 Task: Add a dentist appointment for a dental extraction on the 8th at 2:30 PM.
Action: Mouse moved to (91, 272)
Screenshot: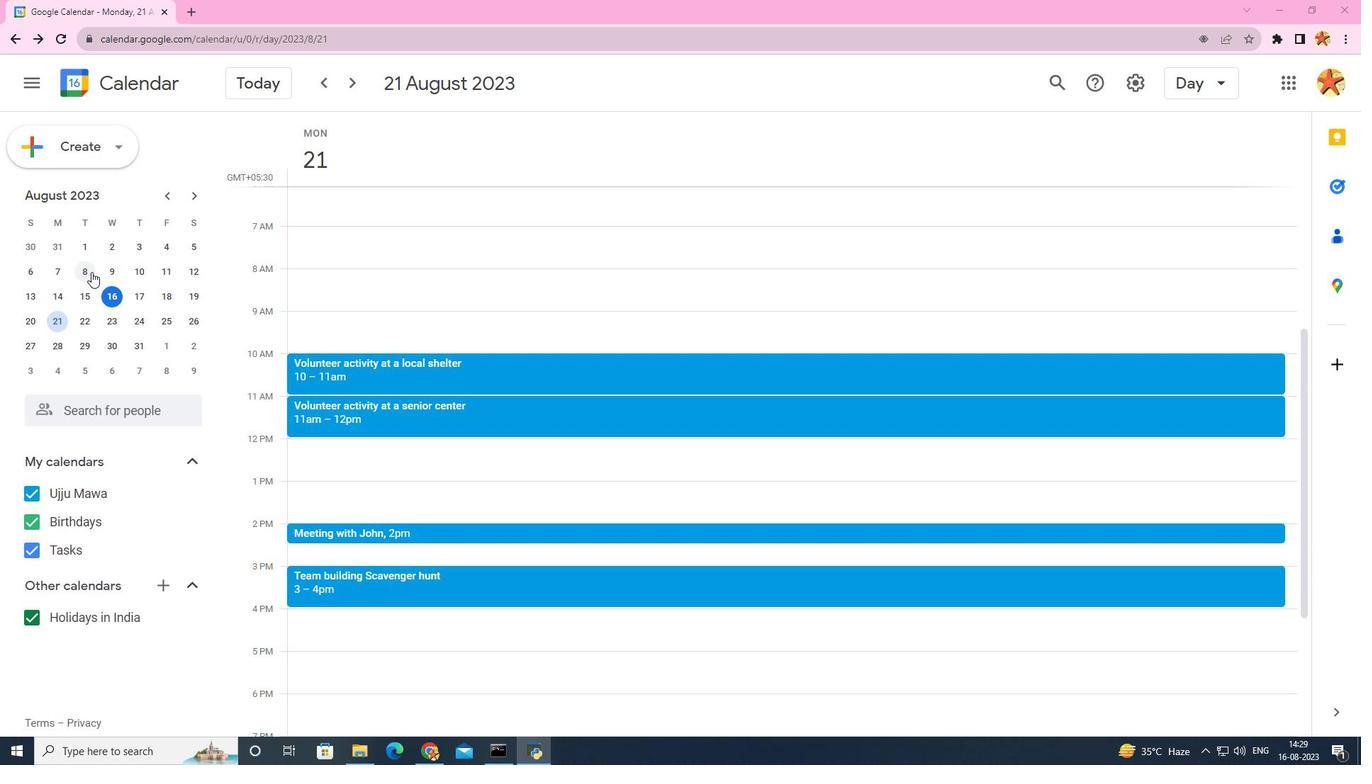 
Action: Mouse pressed left at (91, 272)
Screenshot: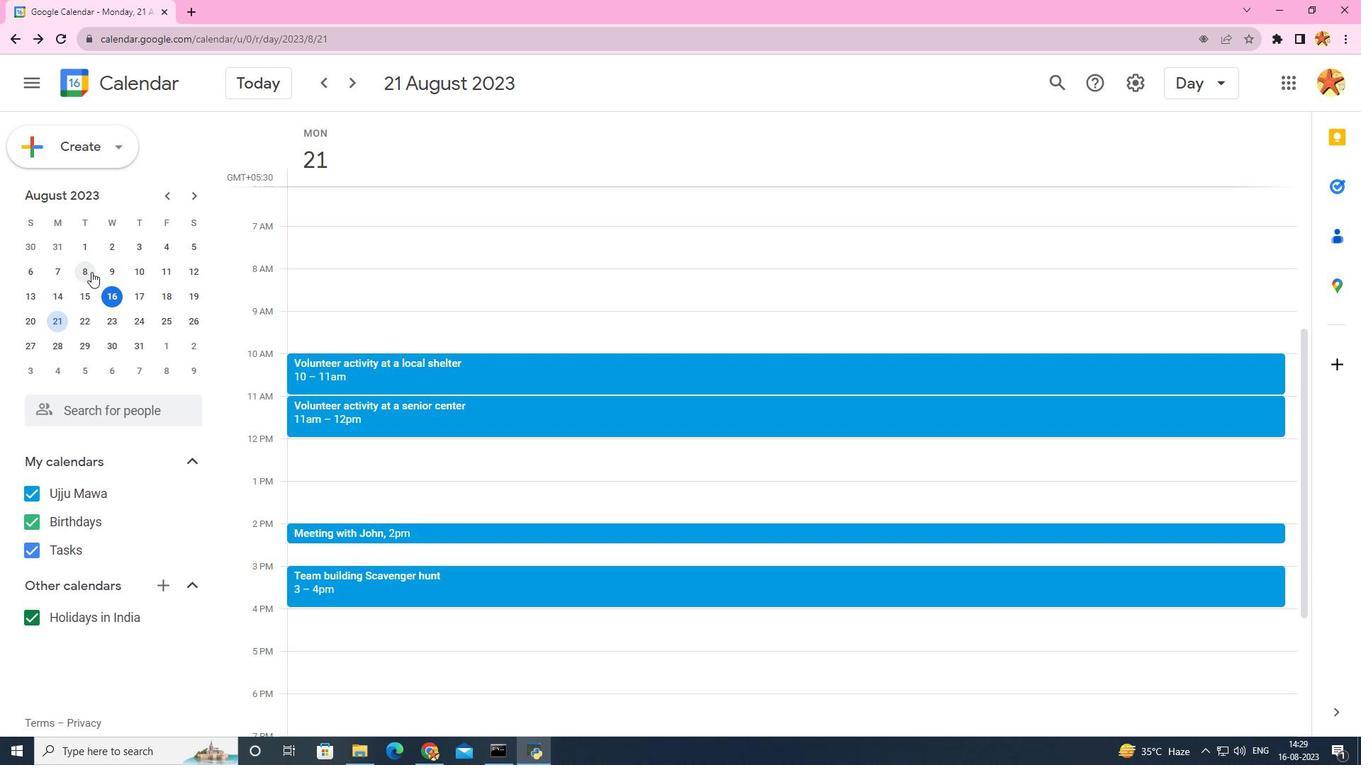 
Action: Mouse moved to (305, 541)
Screenshot: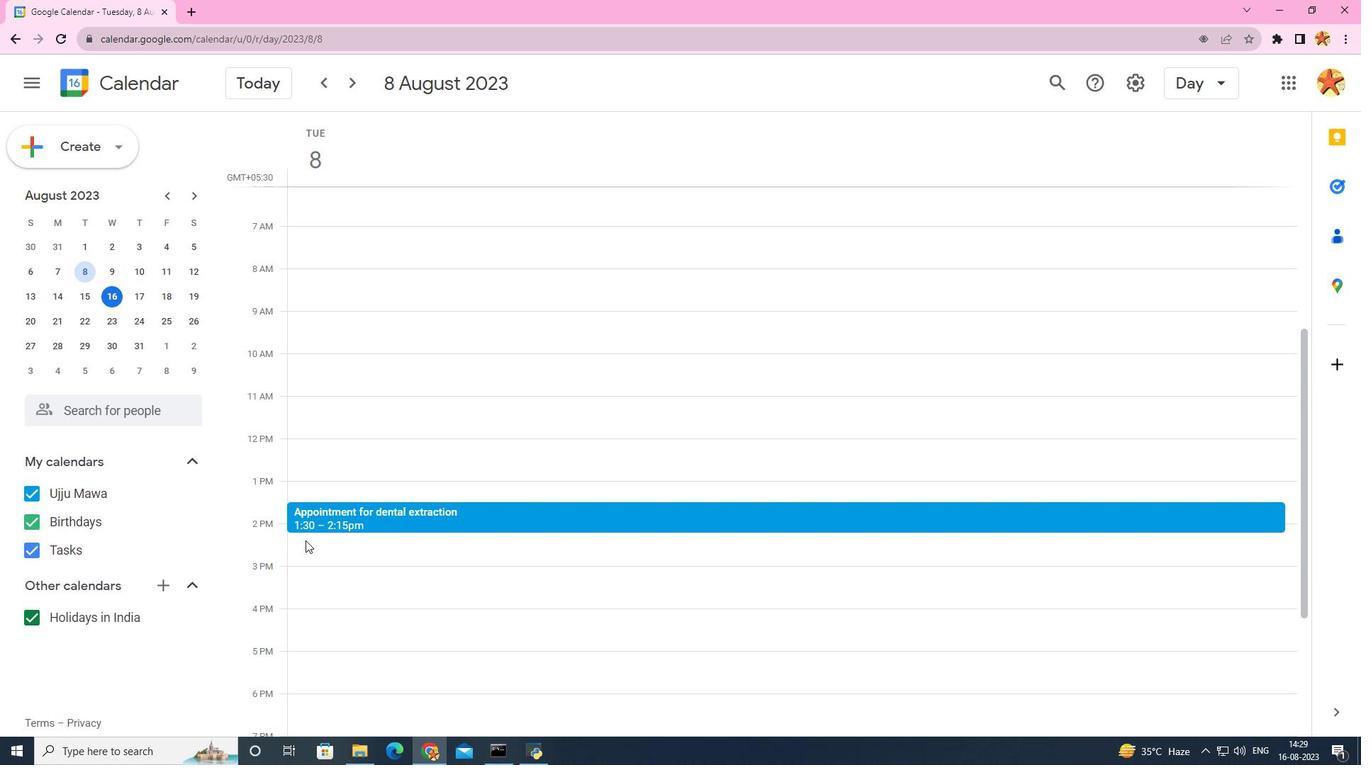 
Action: Mouse pressed left at (305, 541)
Screenshot: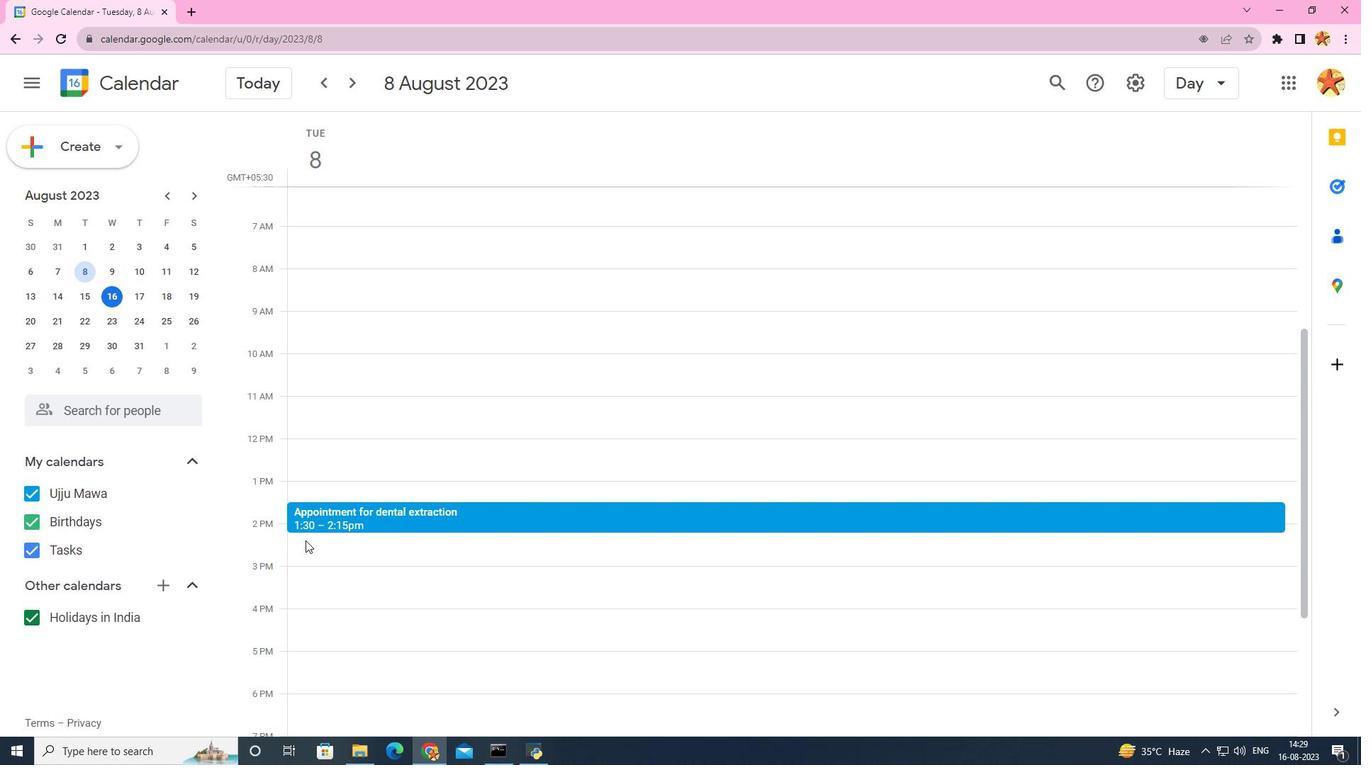 
Action: Mouse moved to (786, 317)
Screenshot: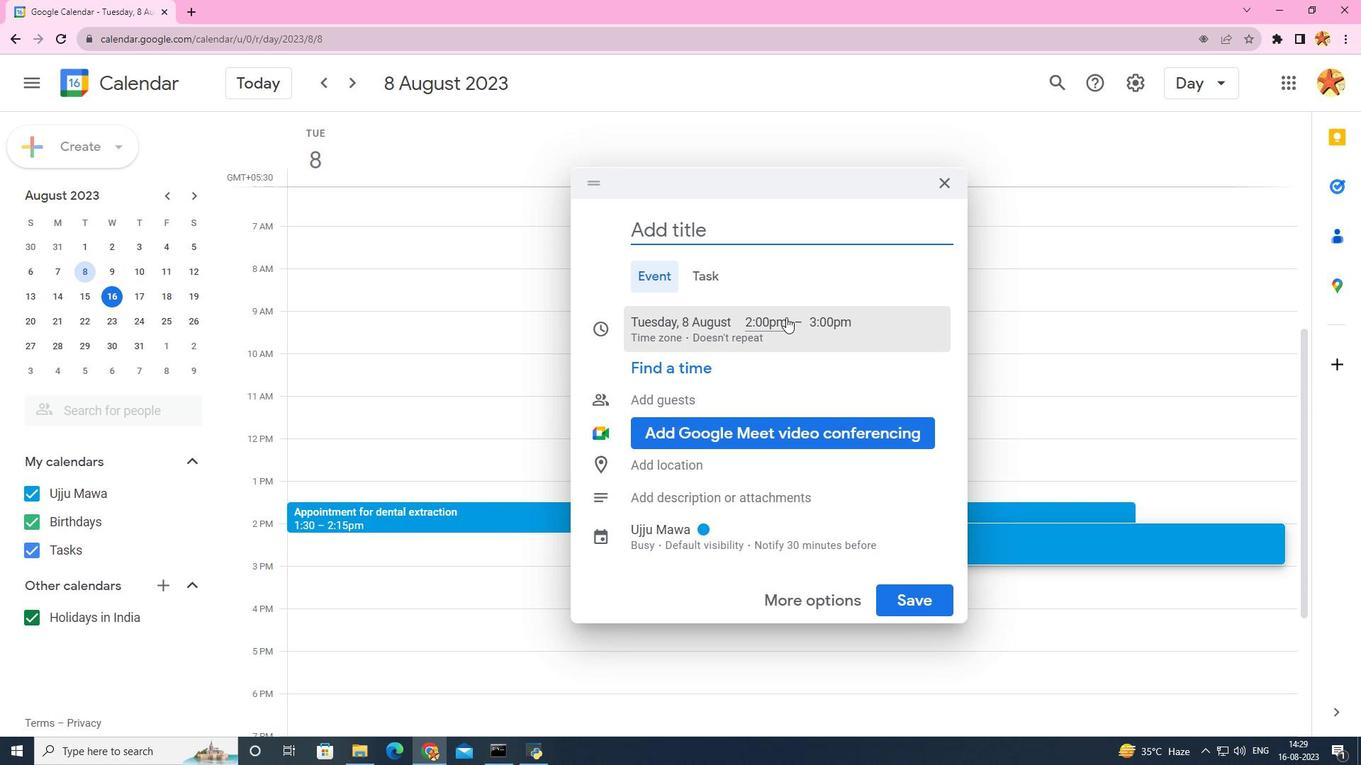 
Action: Mouse pressed left at (786, 317)
Screenshot: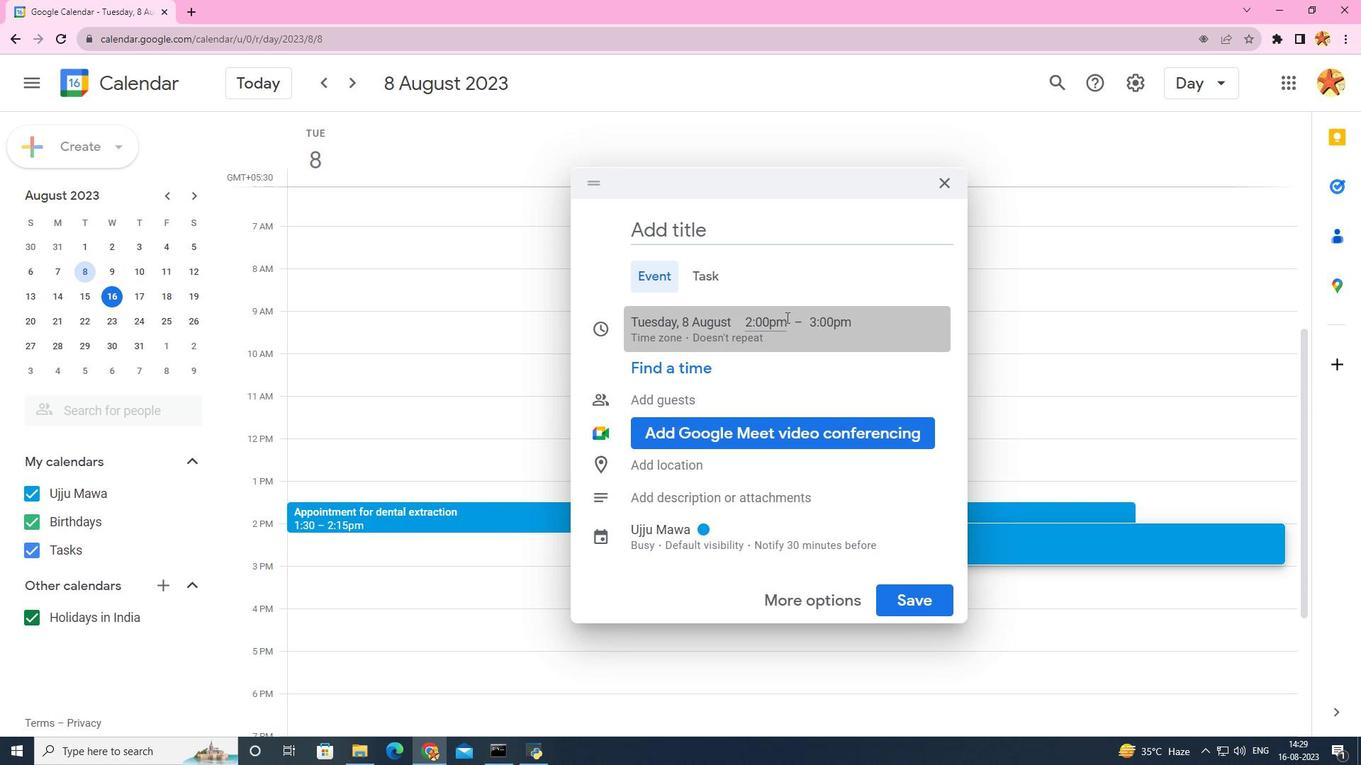 
Action: Mouse moved to (770, 496)
Screenshot: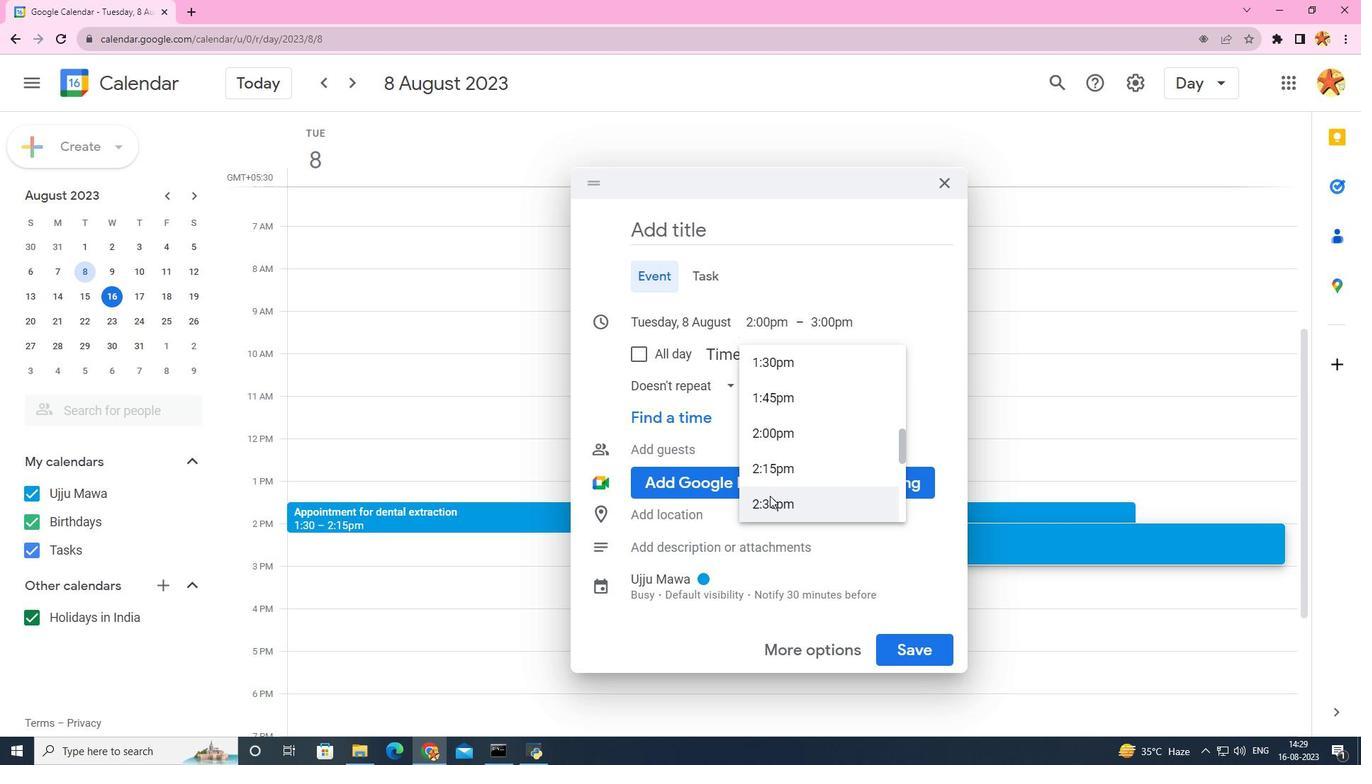 
Action: Mouse pressed left at (770, 496)
Screenshot: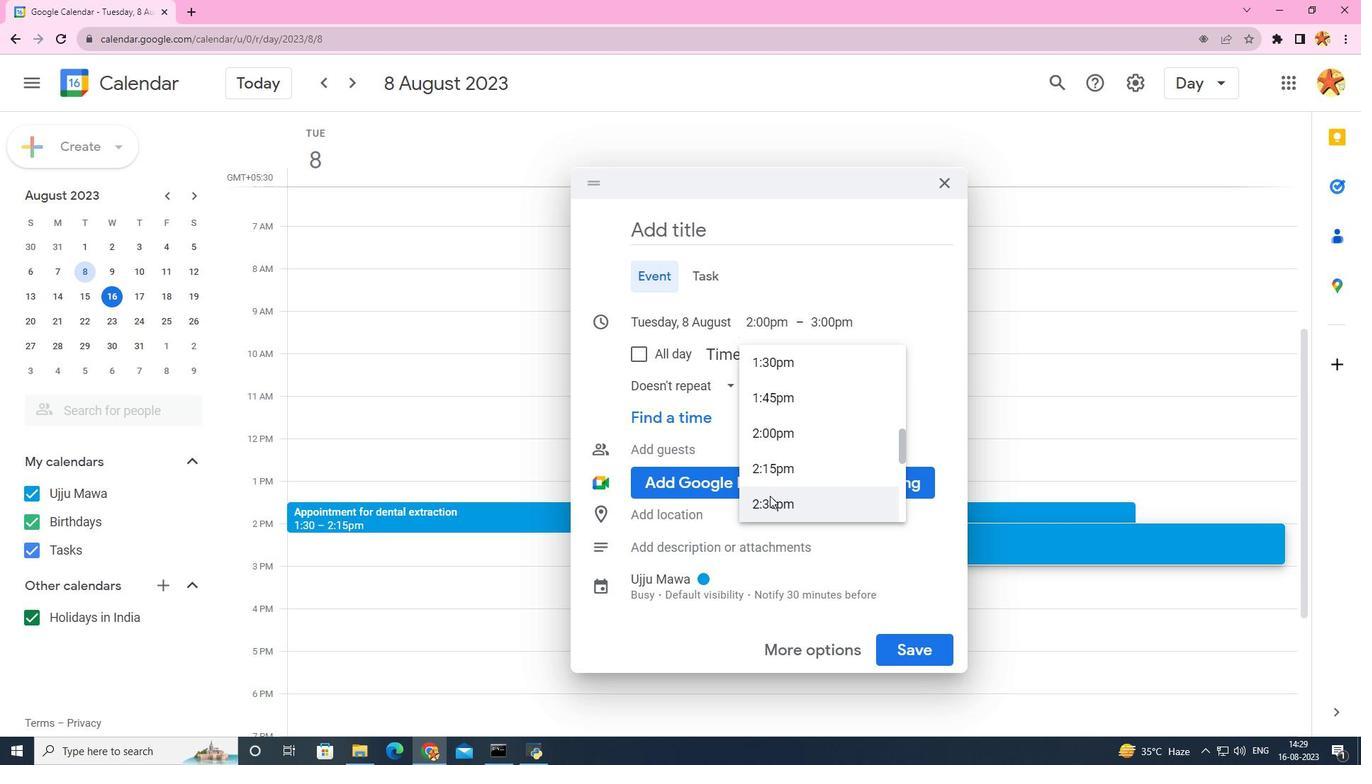
Action: Mouse moved to (665, 236)
Screenshot: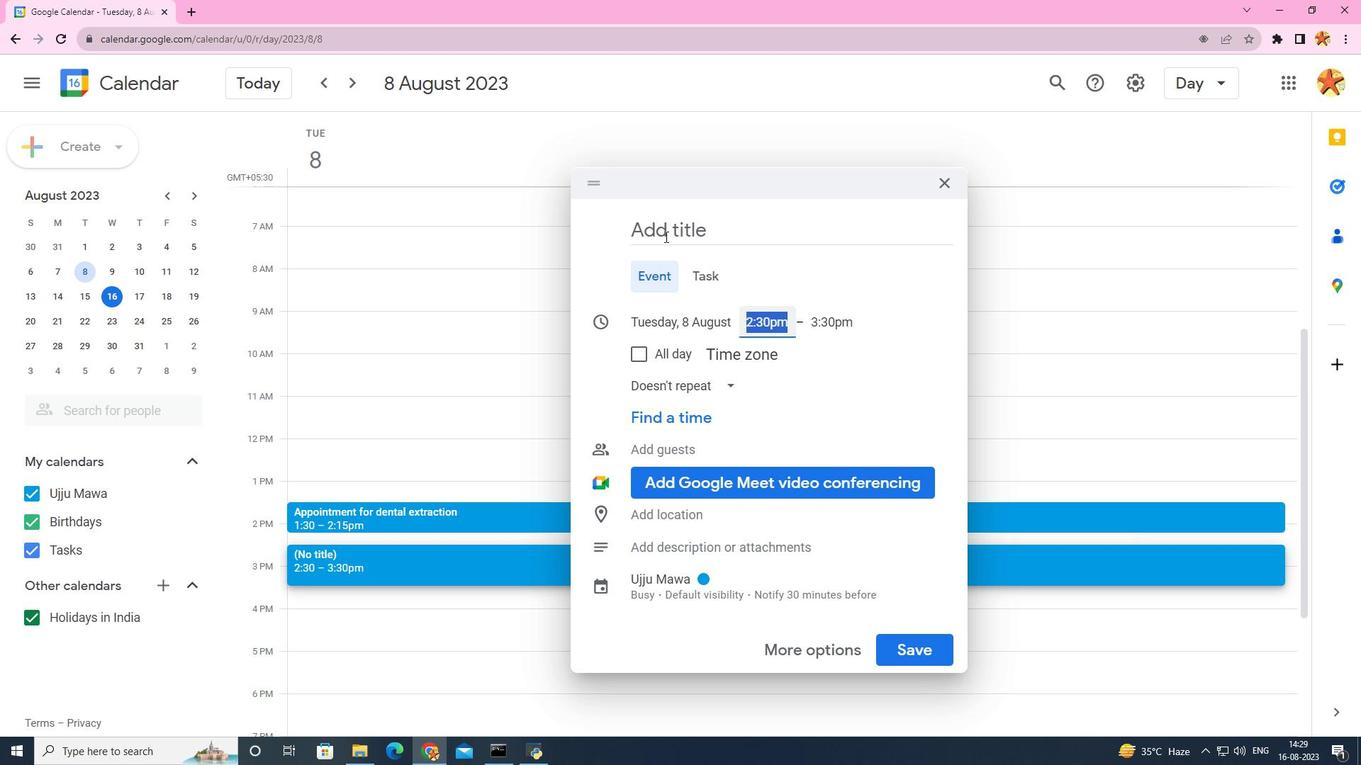 
Action: Mouse pressed left at (665, 236)
Screenshot: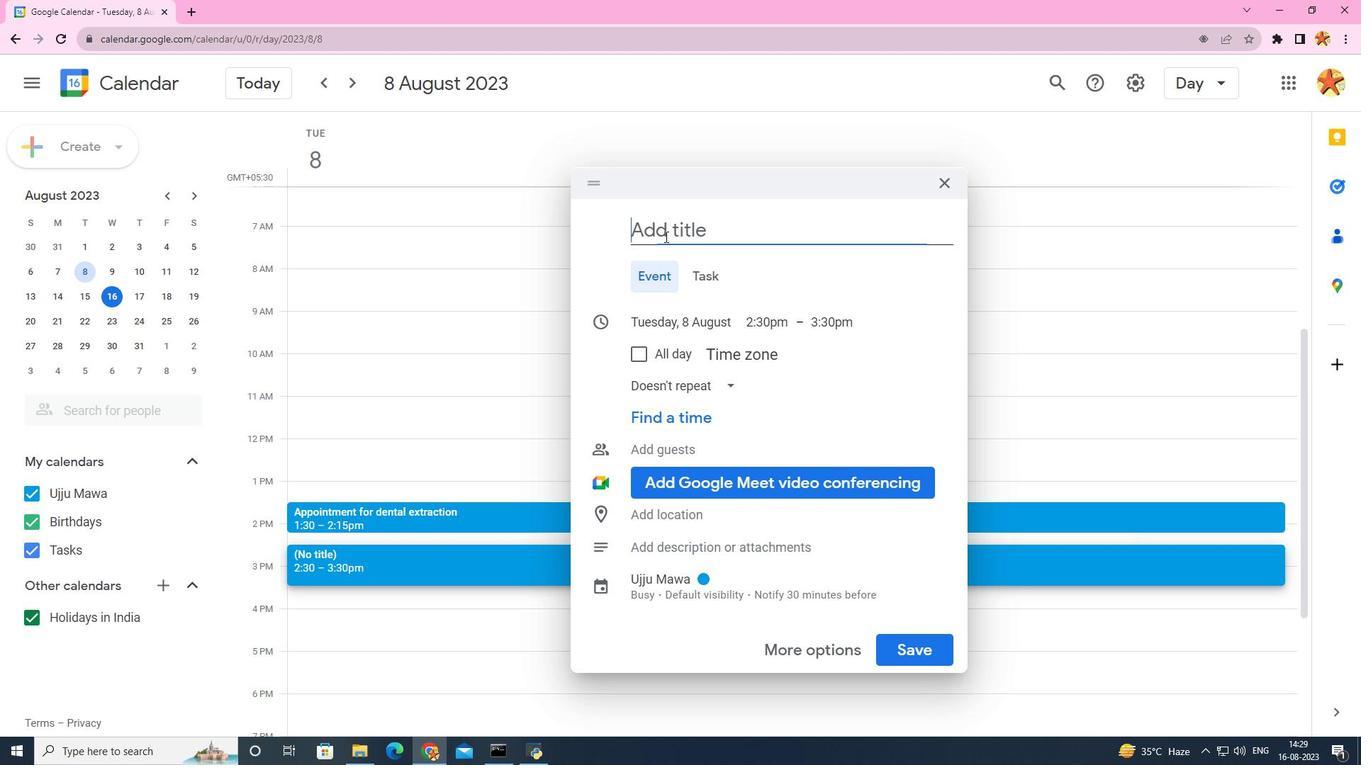 
Action: Mouse moved to (834, 332)
Screenshot: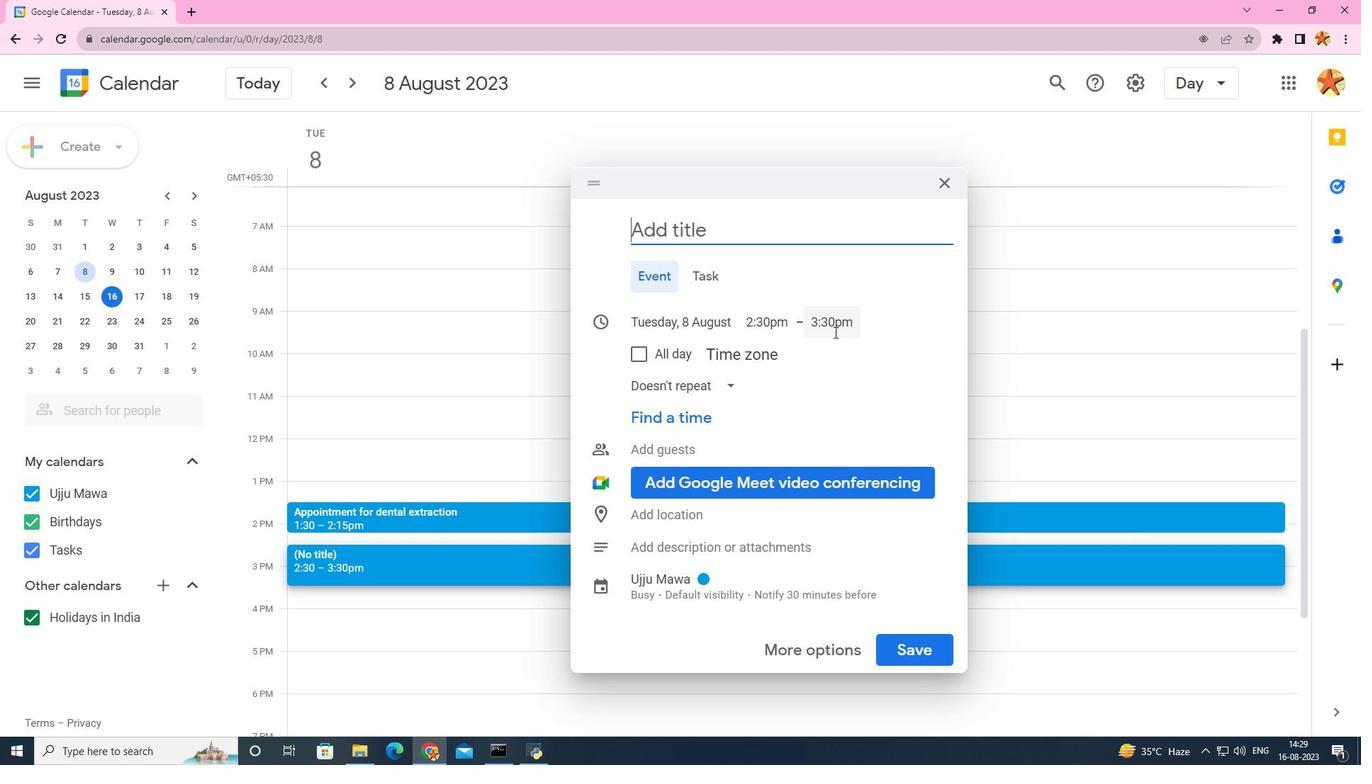 
Action: Mouse pressed left at (834, 332)
Screenshot: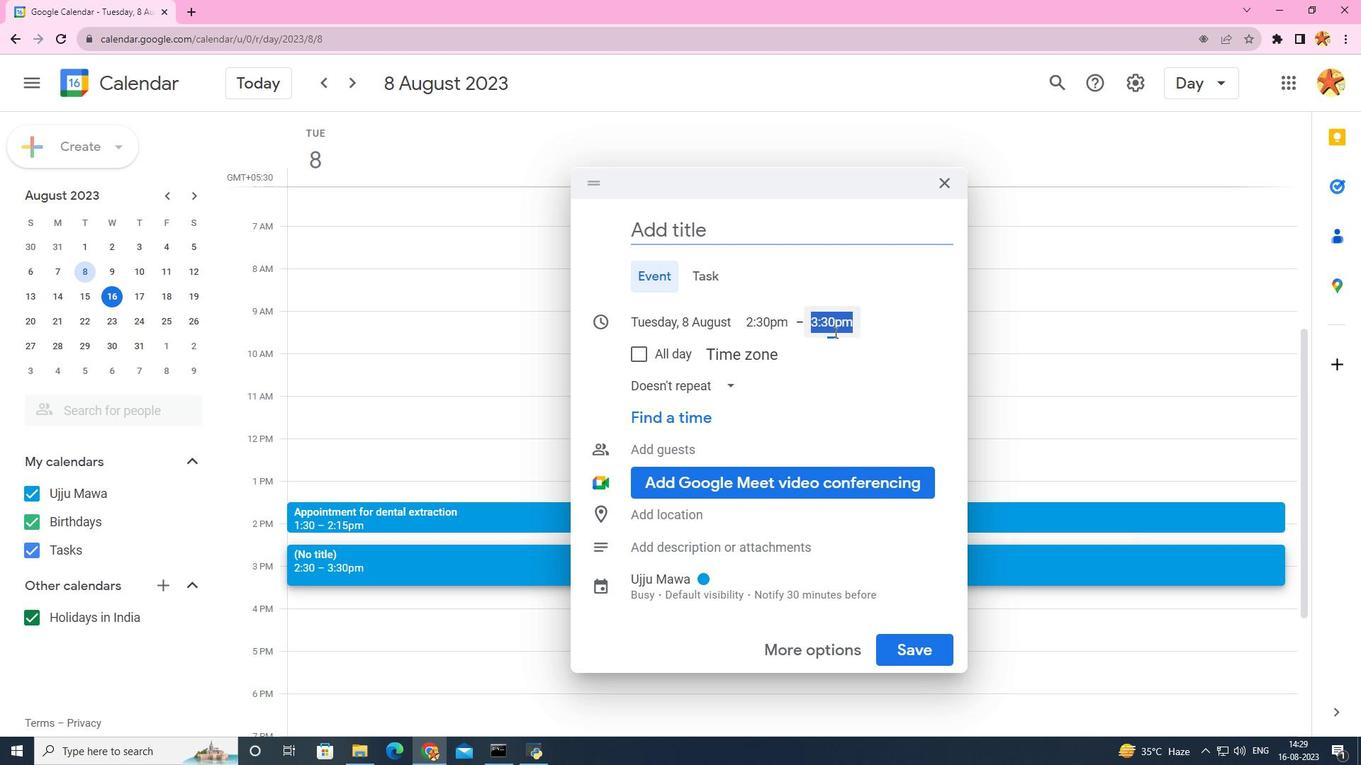 
Action: Mouse moved to (866, 407)
Screenshot: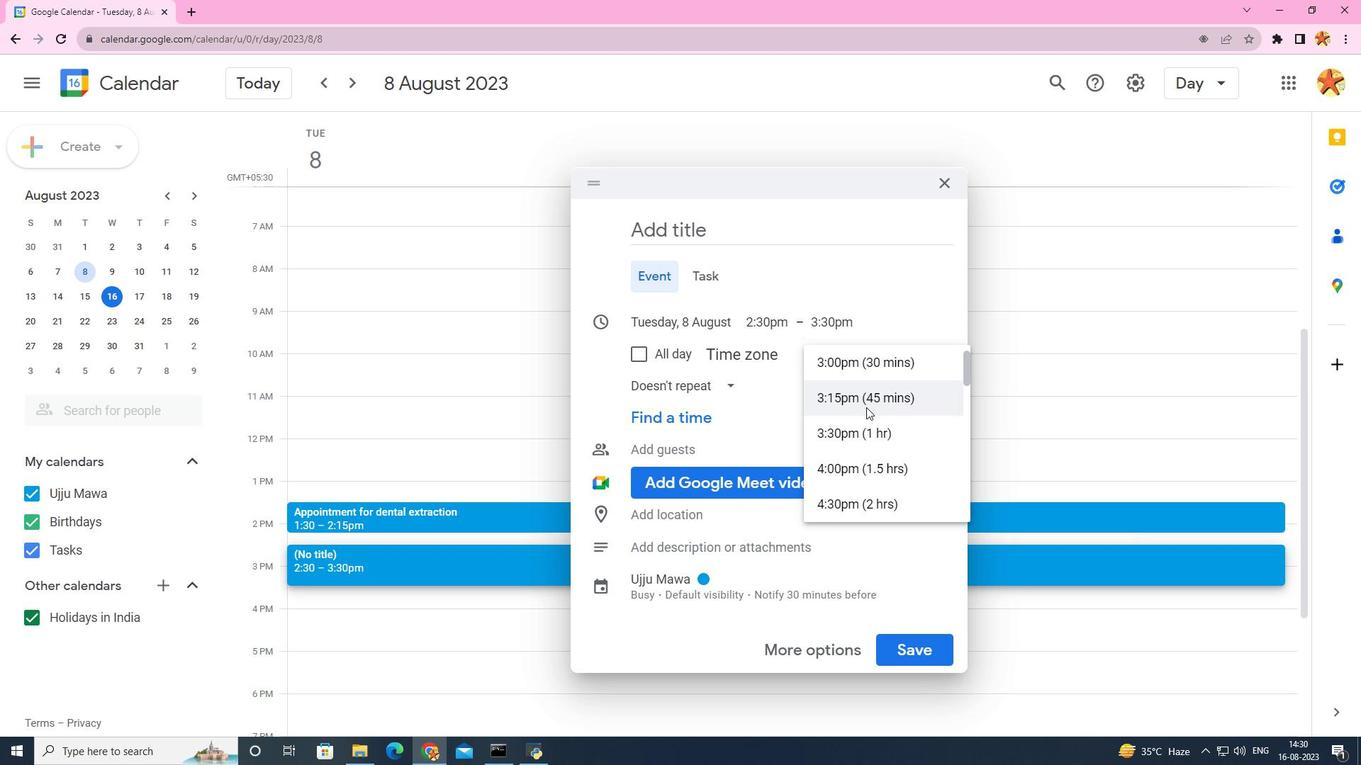 
Action: Mouse pressed left at (866, 407)
Screenshot: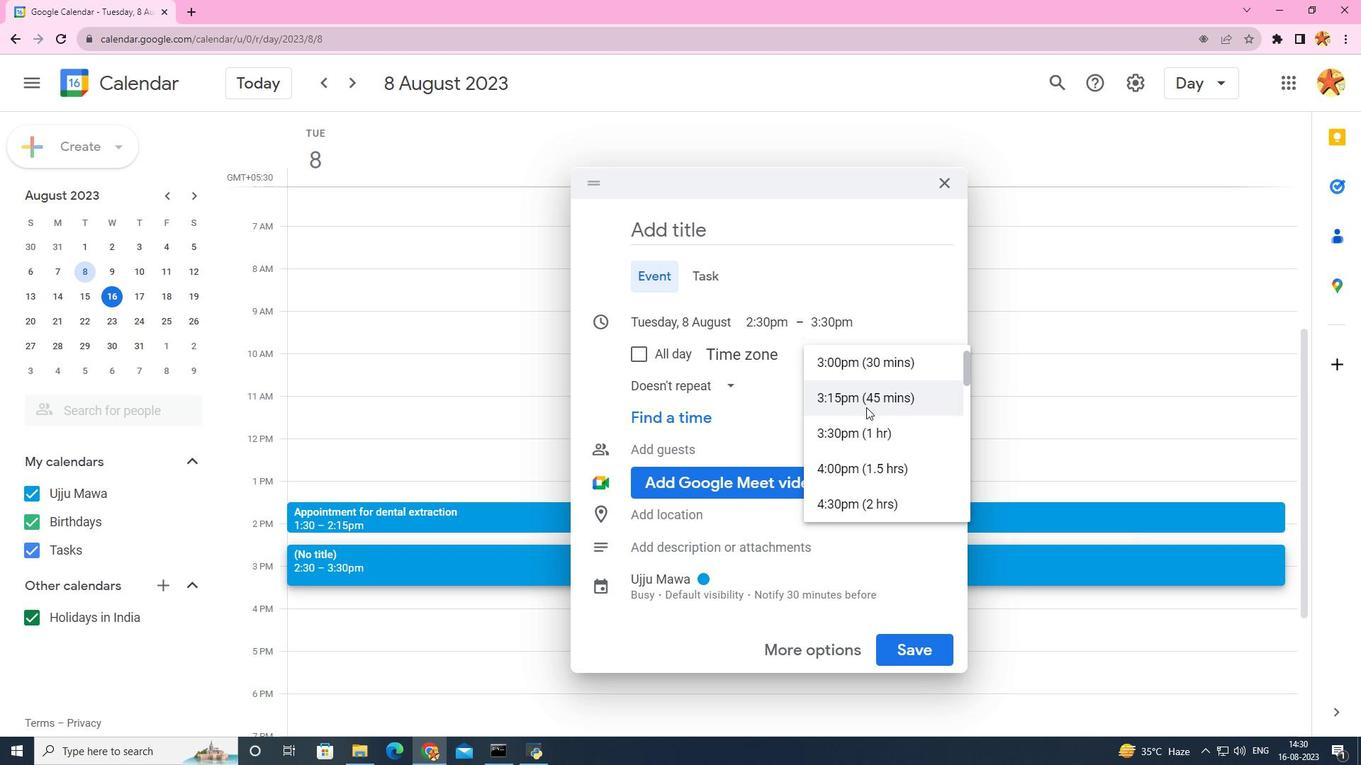 
Action: Mouse moved to (686, 214)
Screenshot: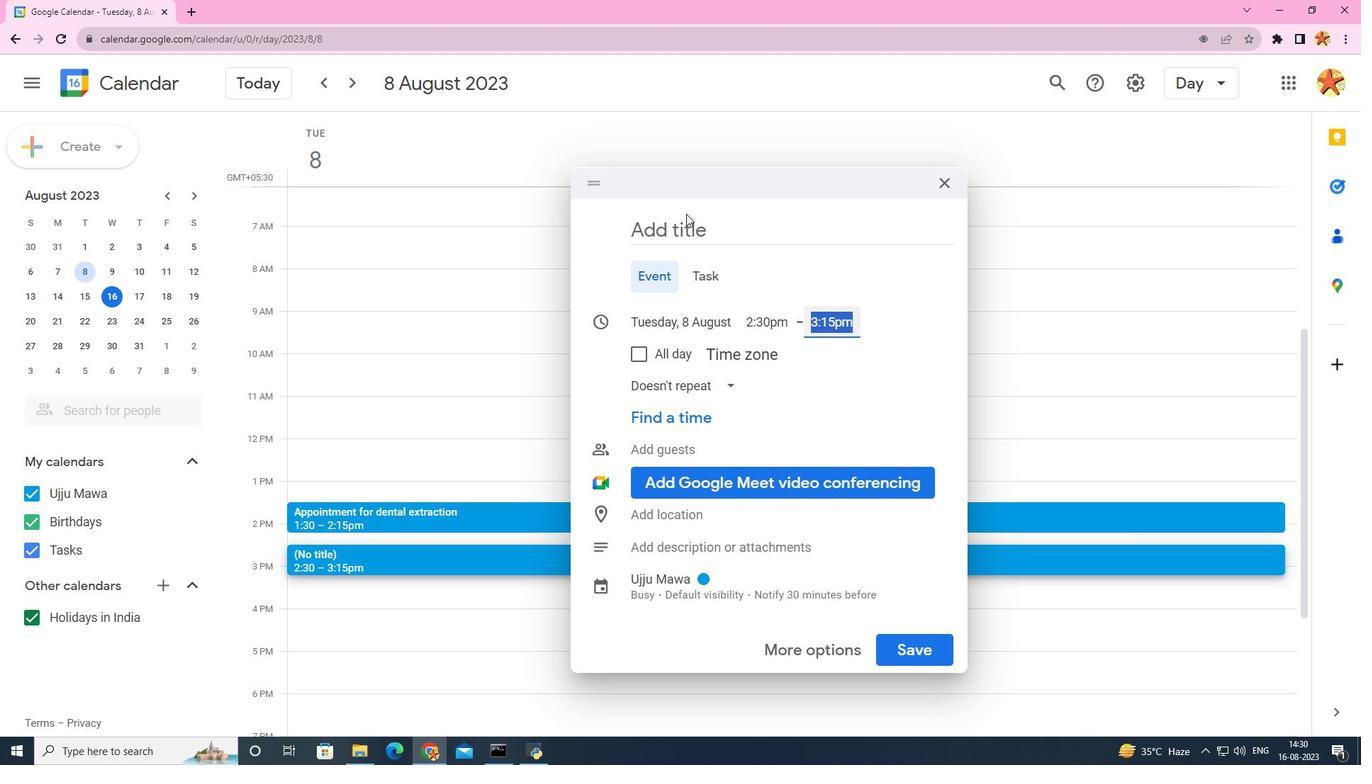 
Action: Mouse pressed left at (686, 214)
Screenshot: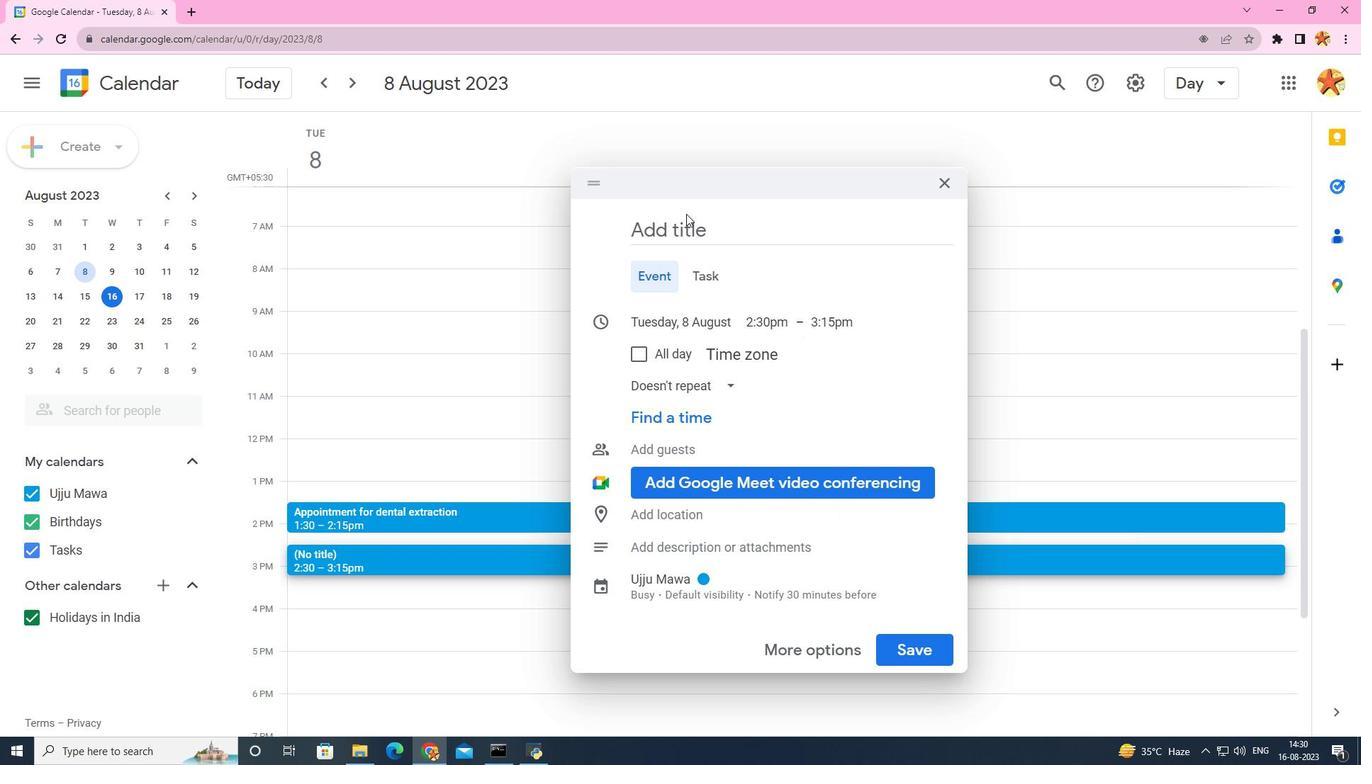 
Action: Mouse moved to (674, 222)
Screenshot: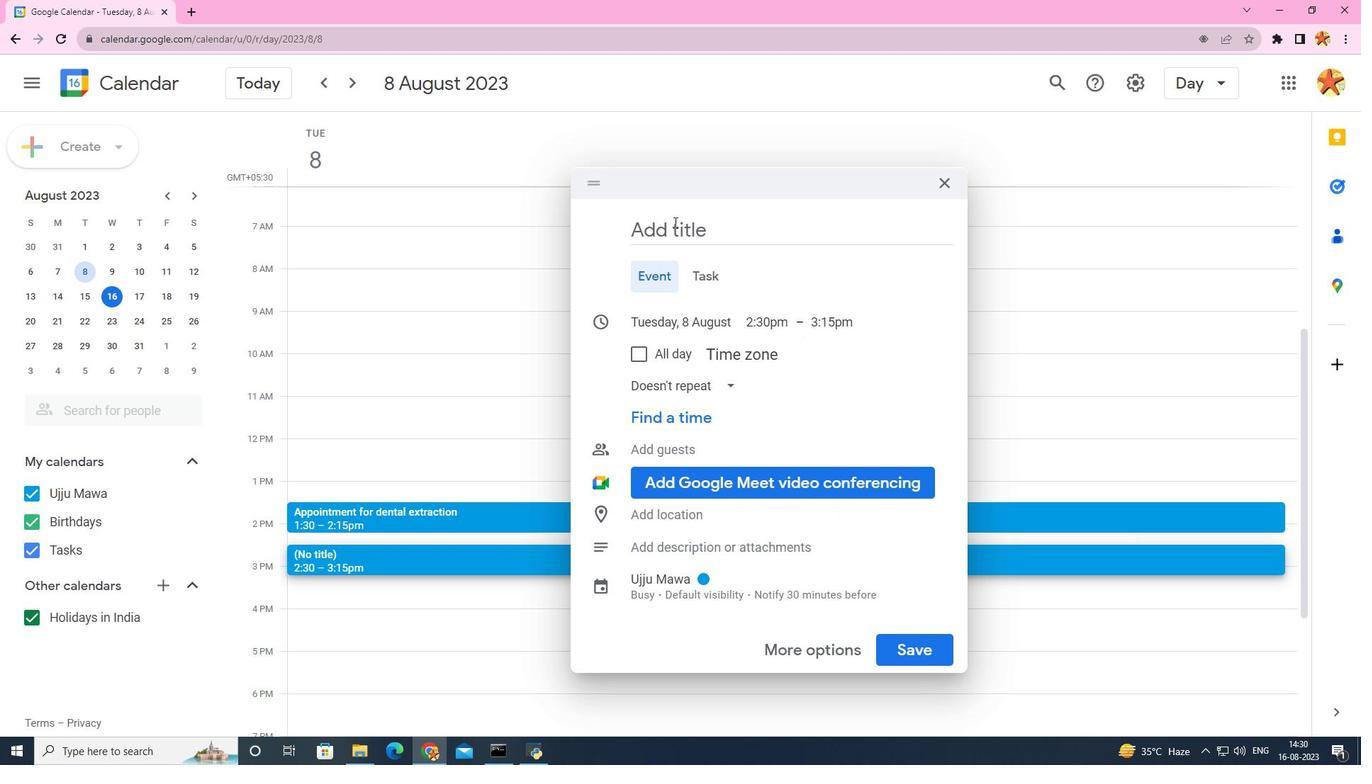 
Action: Mouse pressed left at (674, 222)
Screenshot: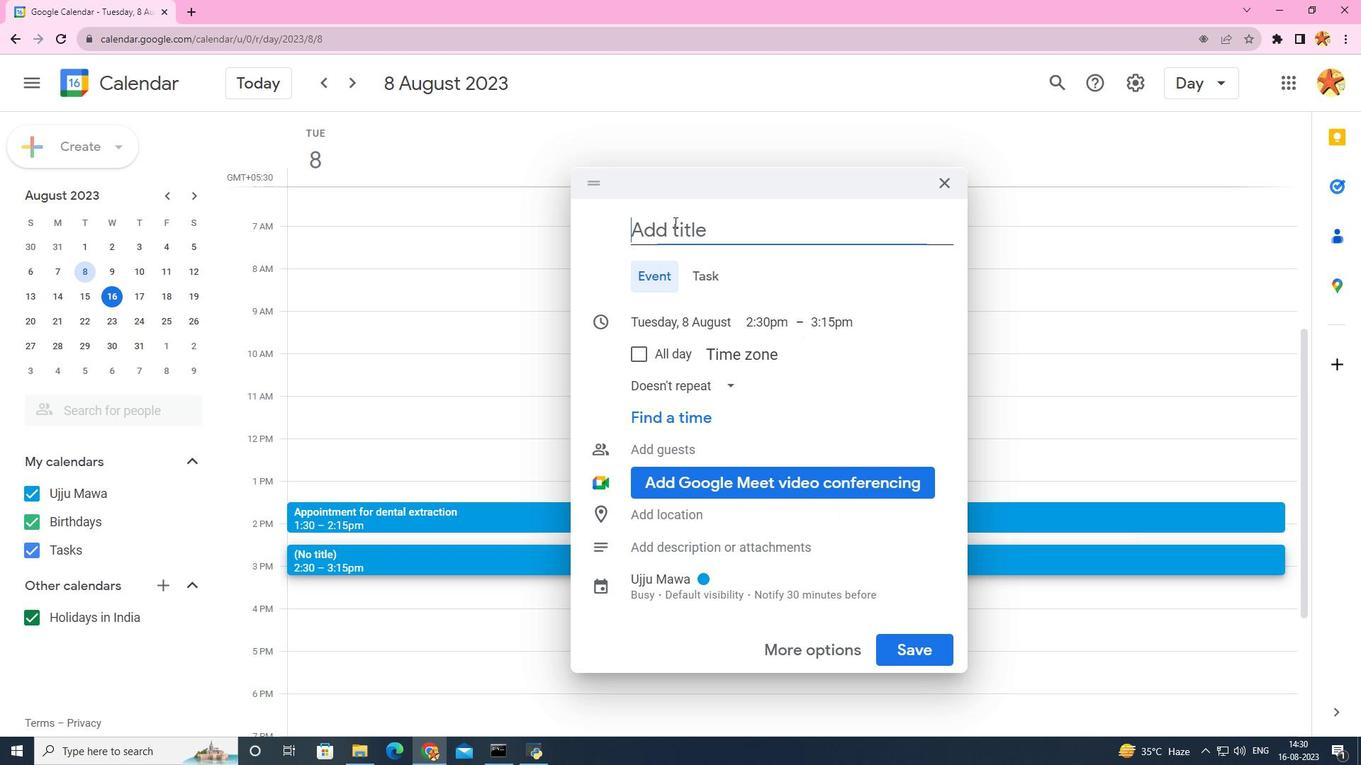 
Action: Key pressed <Key.caps_lock><Key.tab>A<Key.caps_lock>a
Screenshot: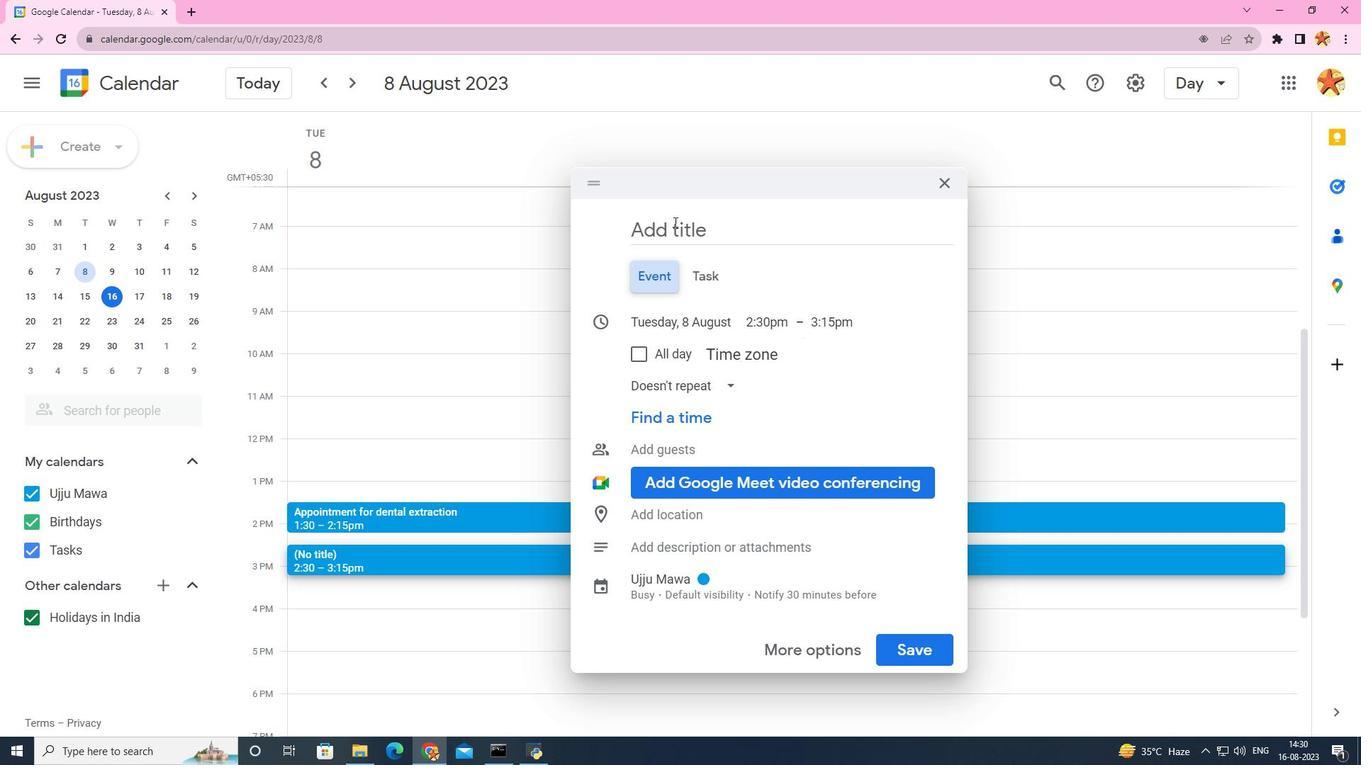 
Action: Mouse pressed left at (674, 222)
Screenshot: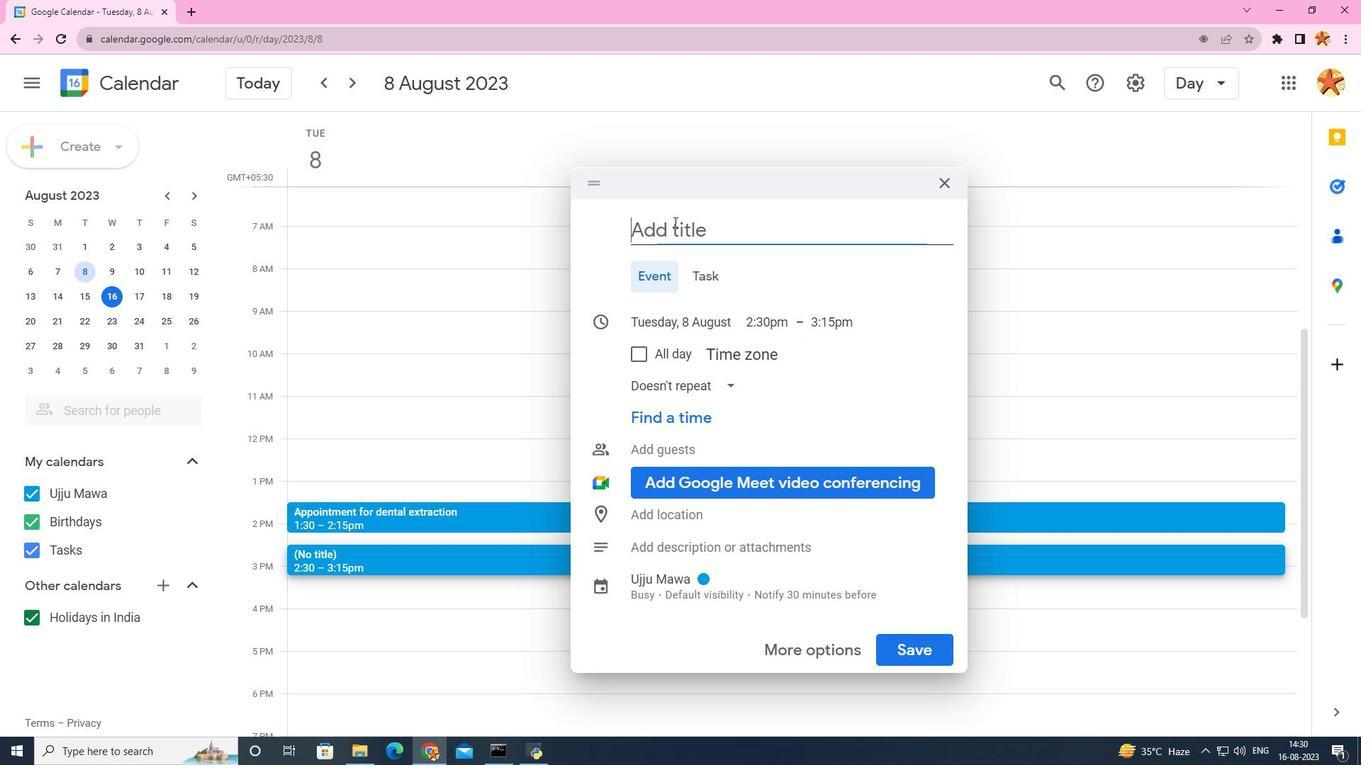 
Action: Key pressed a<Key.caps_lock><Key.backspace>A<Key.caps_lock>ppointment<Key.space>for<Key.space>a<Key.space>dental<Key.space>extraction
Screenshot: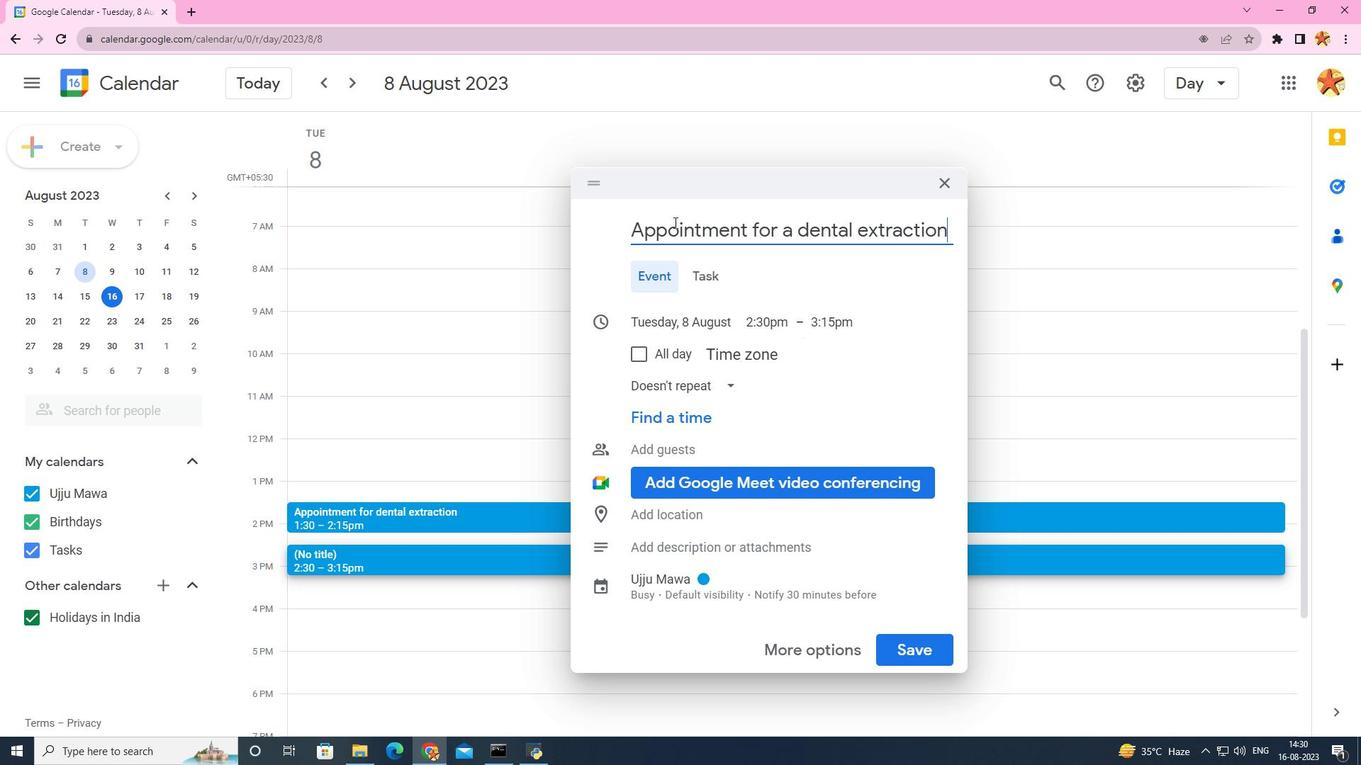 
Action: Mouse moved to (940, 645)
Screenshot: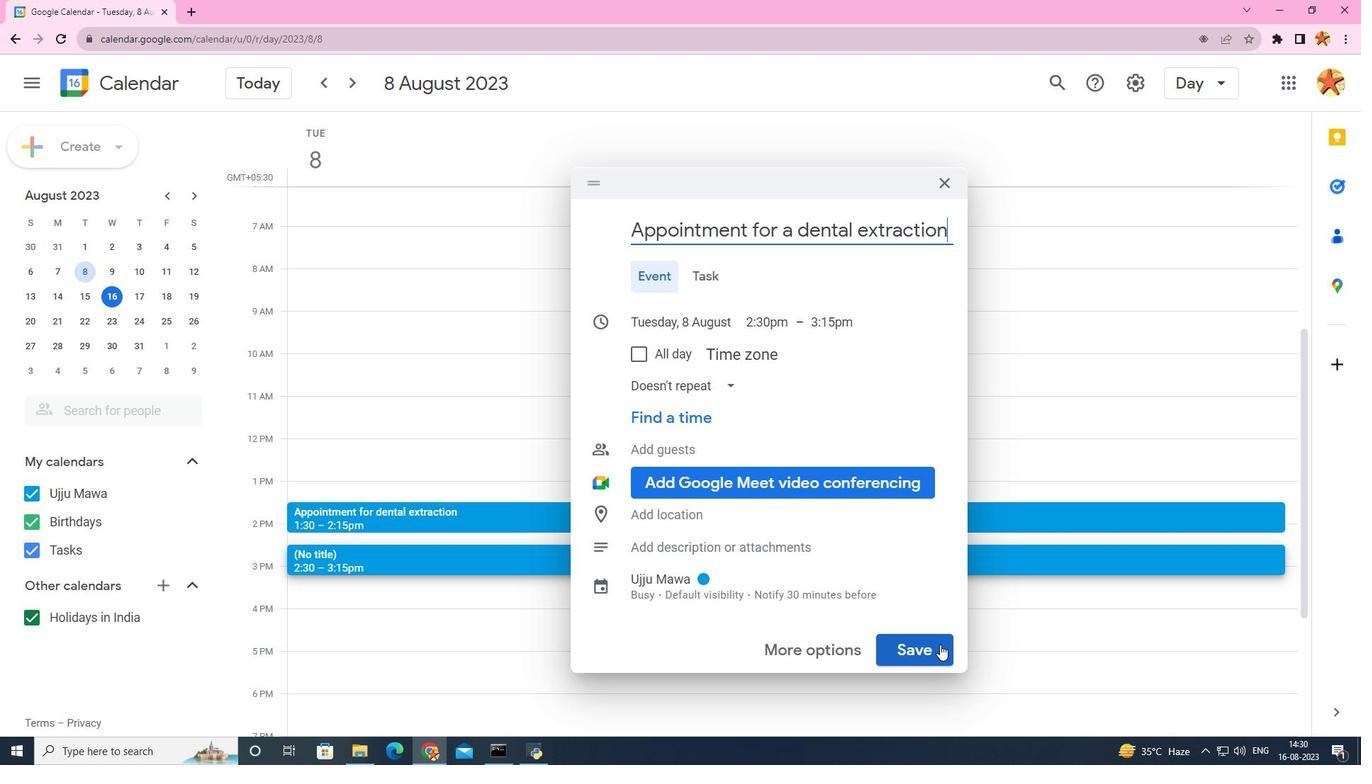 
Action: Mouse pressed left at (940, 645)
Screenshot: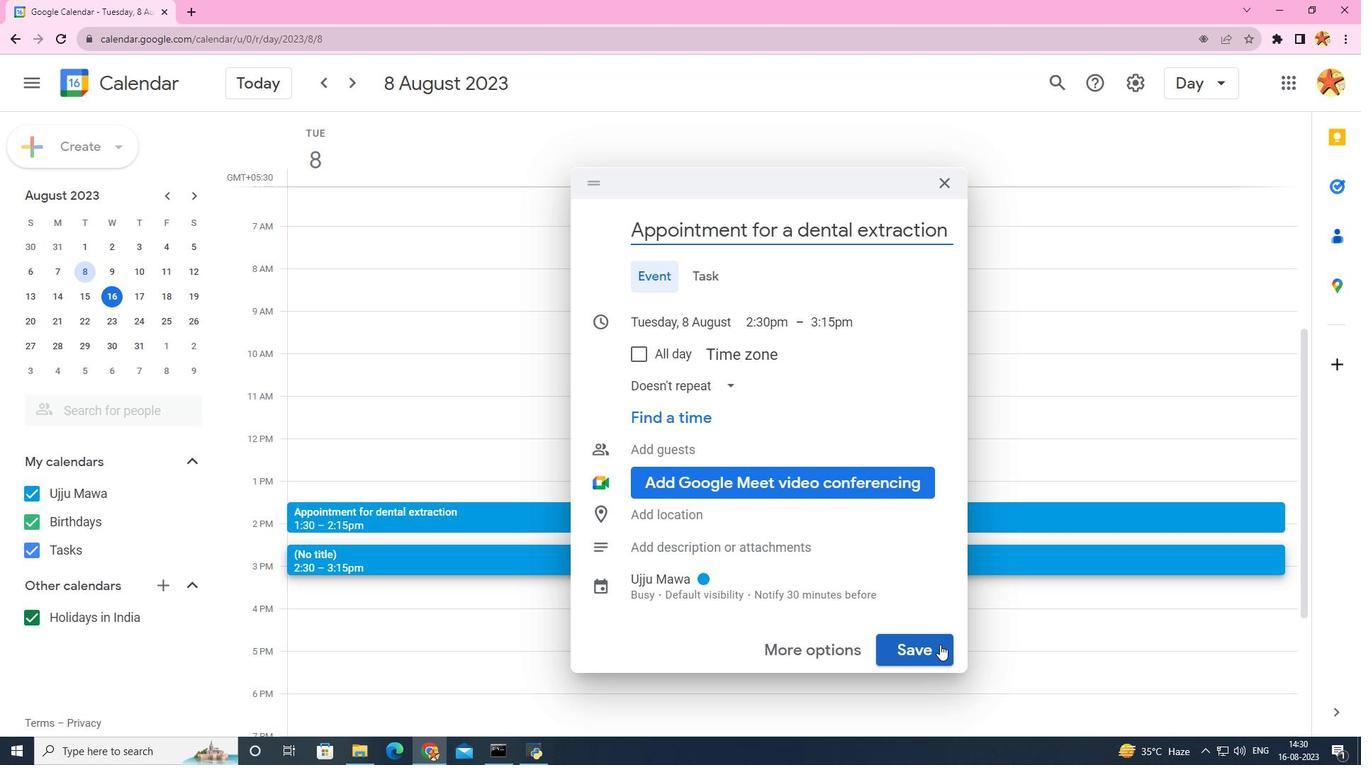 
Action: Mouse moved to (940, 645)
Screenshot: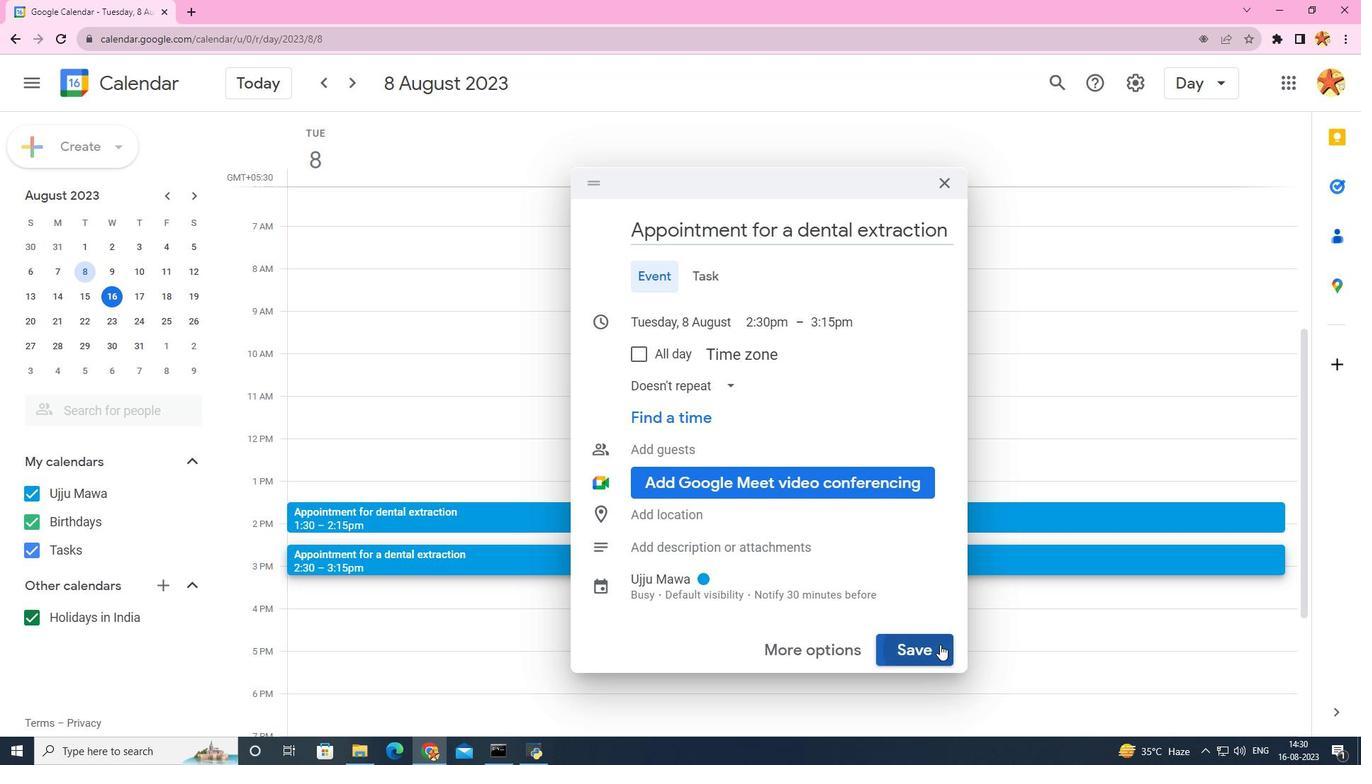 
